 Task: Add the task  Implement a new cybersecurity system for an organization's IT infrastructure to the section API Documentation Sprint in the project AgileConnection and add a Due Date to the respective task as 2024/02/14
Action: Mouse moved to (498, 358)
Screenshot: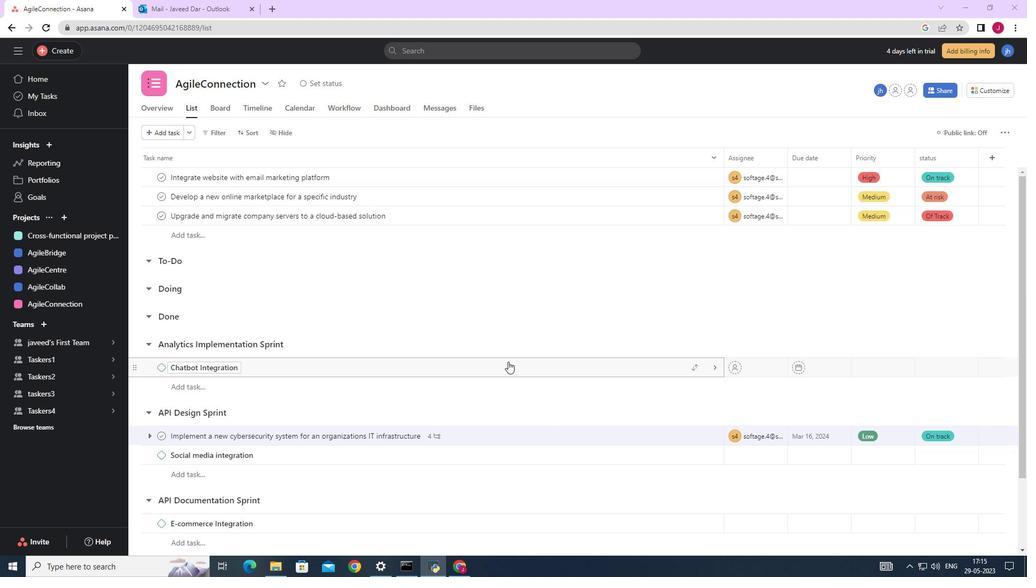 
Action: Mouse scrolled (498, 357) with delta (0, 0)
Screenshot: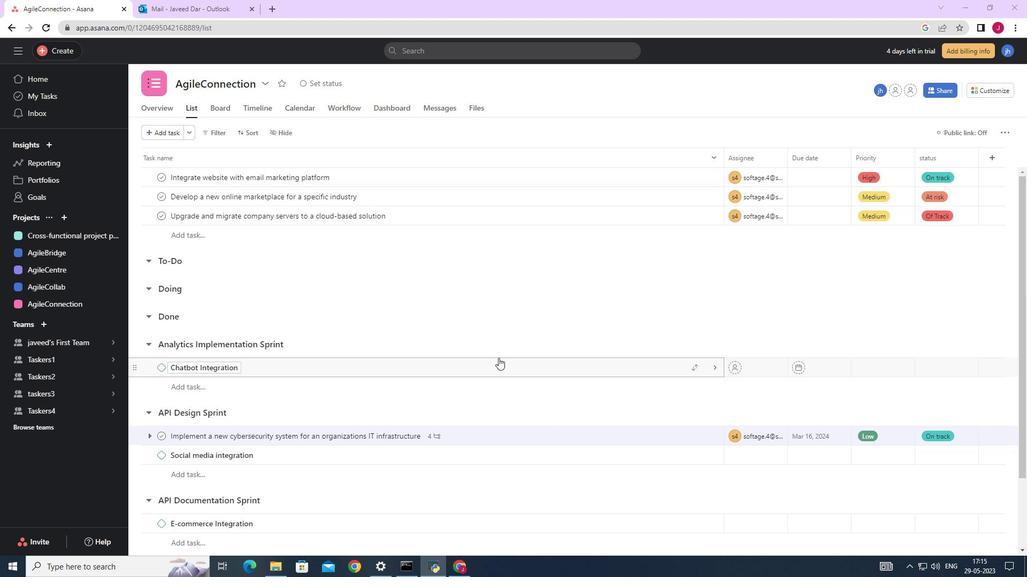
Action: Mouse scrolled (498, 357) with delta (0, 0)
Screenshot: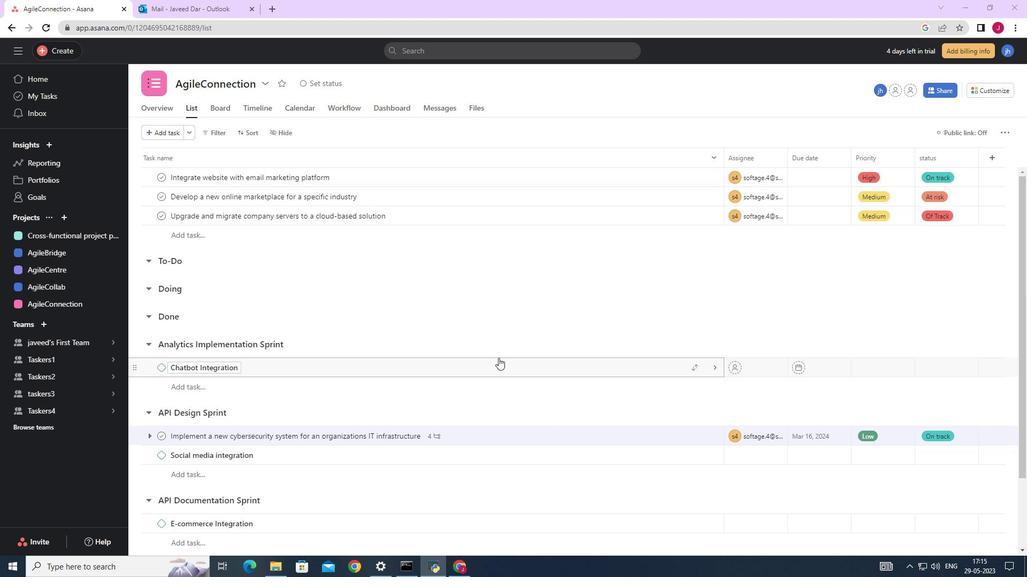 
Action: Mouse moved to (498, 362)
Screenshot: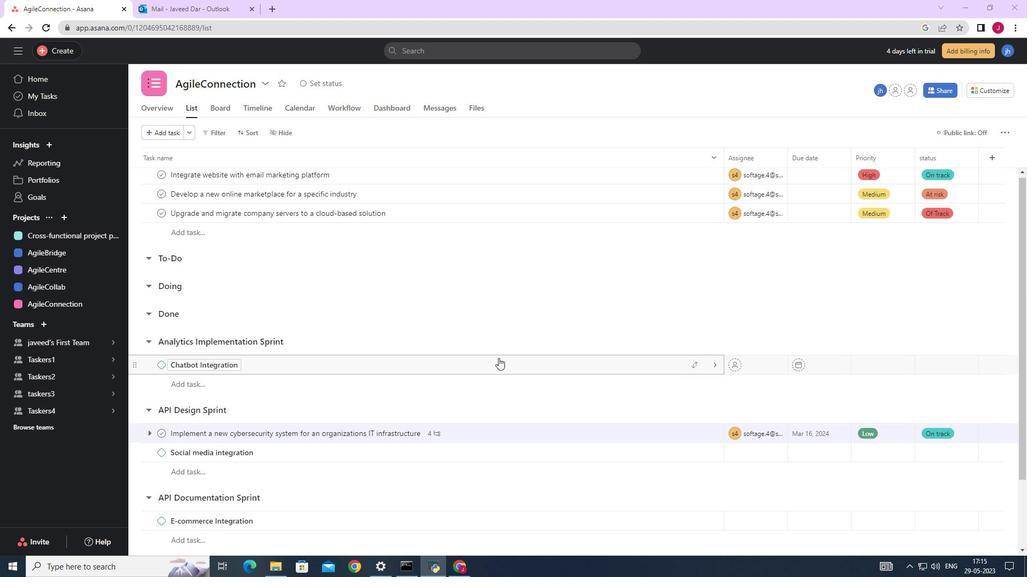 
Action: Mouse scrolled (498, 362) with delta (0, 0)
Screenshot: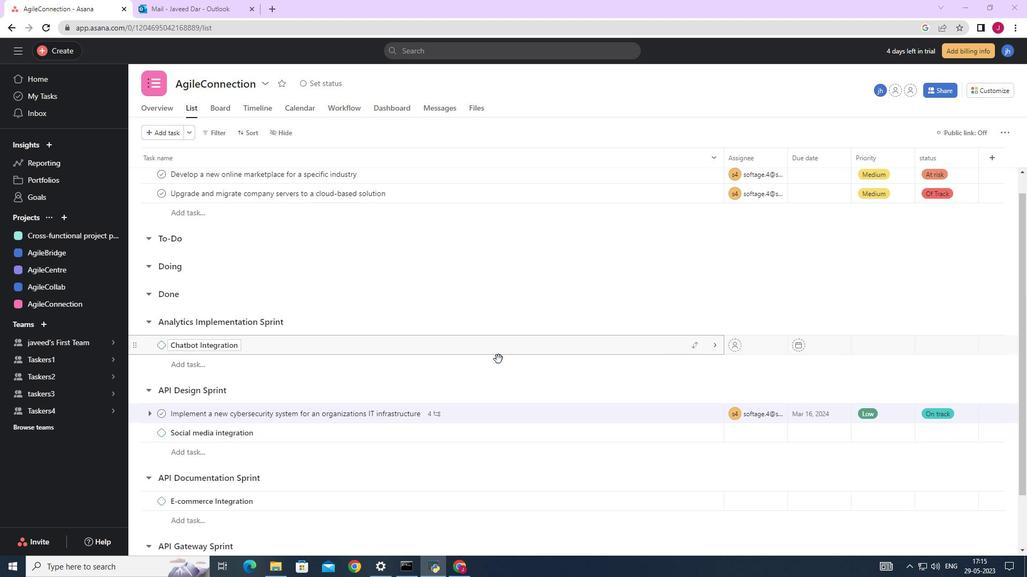 
Action: Mouse scrolled (498, 362) with delta (0, 0)
Screenshot: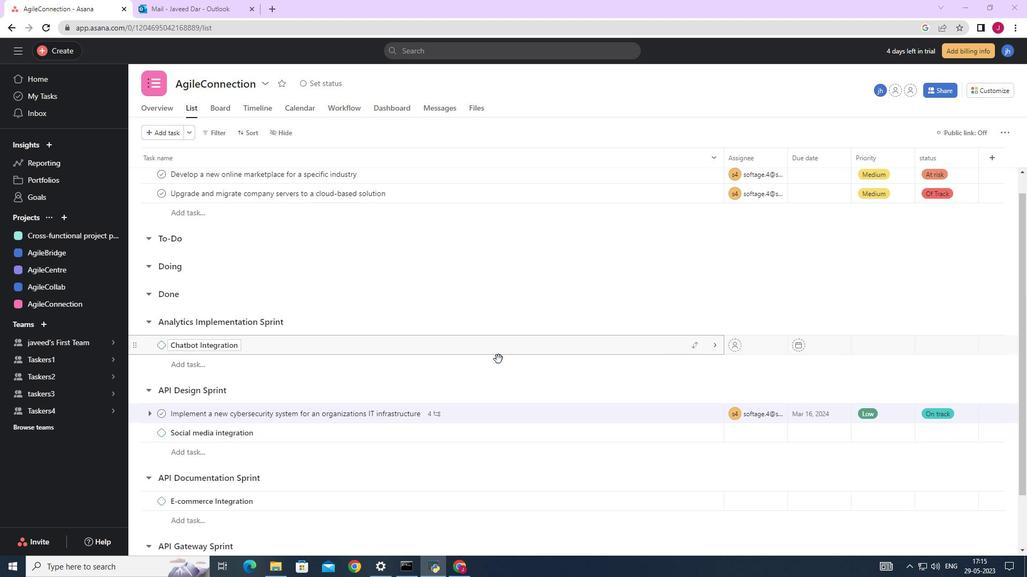 
Action: Mouse moved to (499, 364)
Screenshot: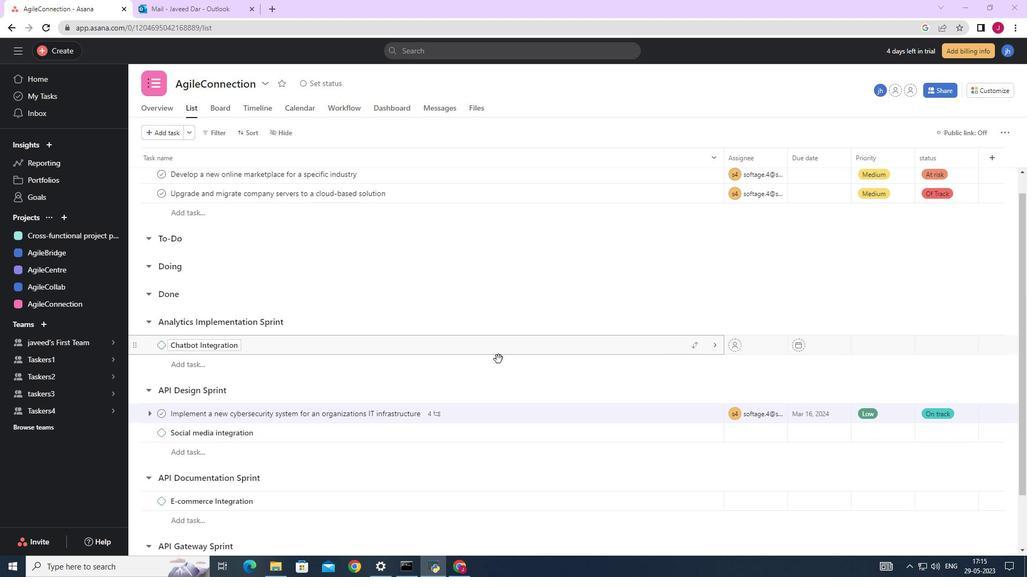 
Action: Mouse scrolled (499, 363) with delta (0, 0)
Screenshot: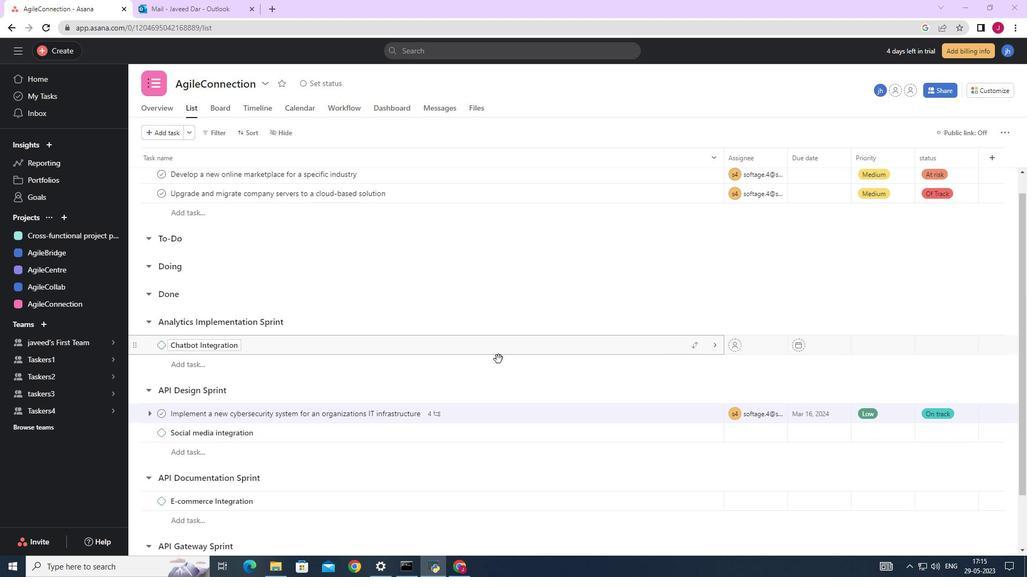 
Action: Mouse moved to (690, 350)
Screenshot: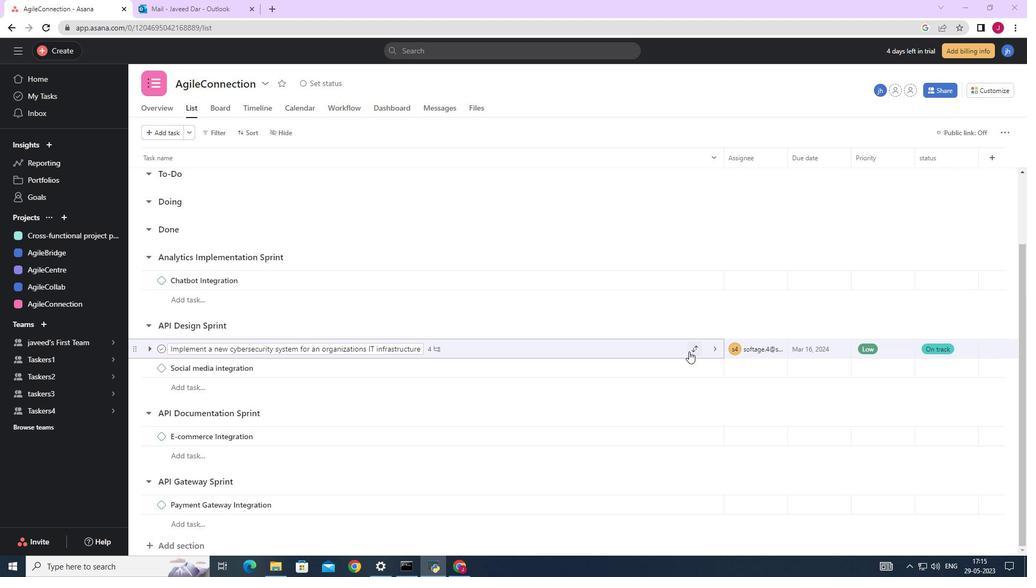 
Action: Mouse pressed left at (690, 350)
Screenshot: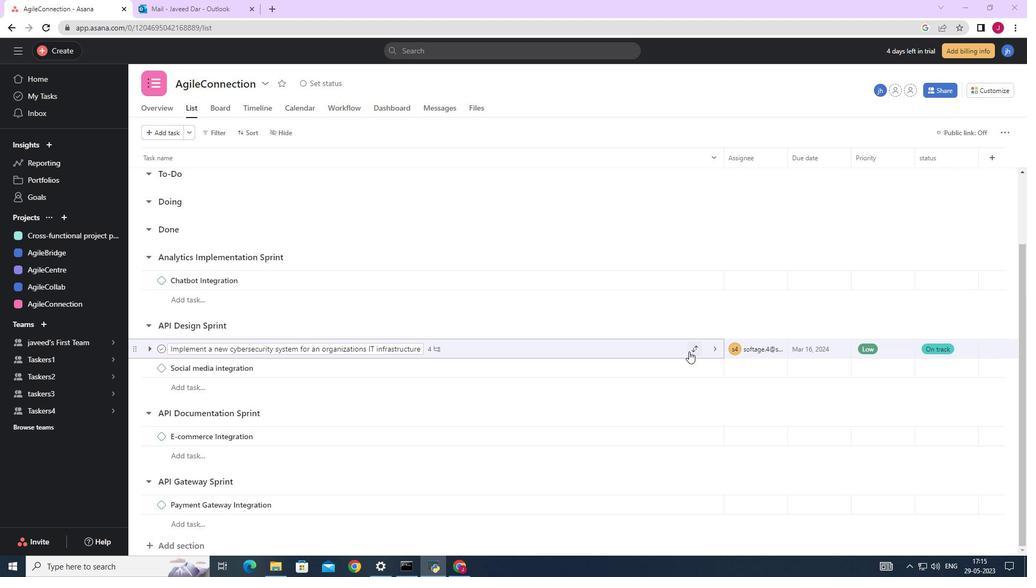 
Action: Mouse moved to (623, 510)
Screenshot: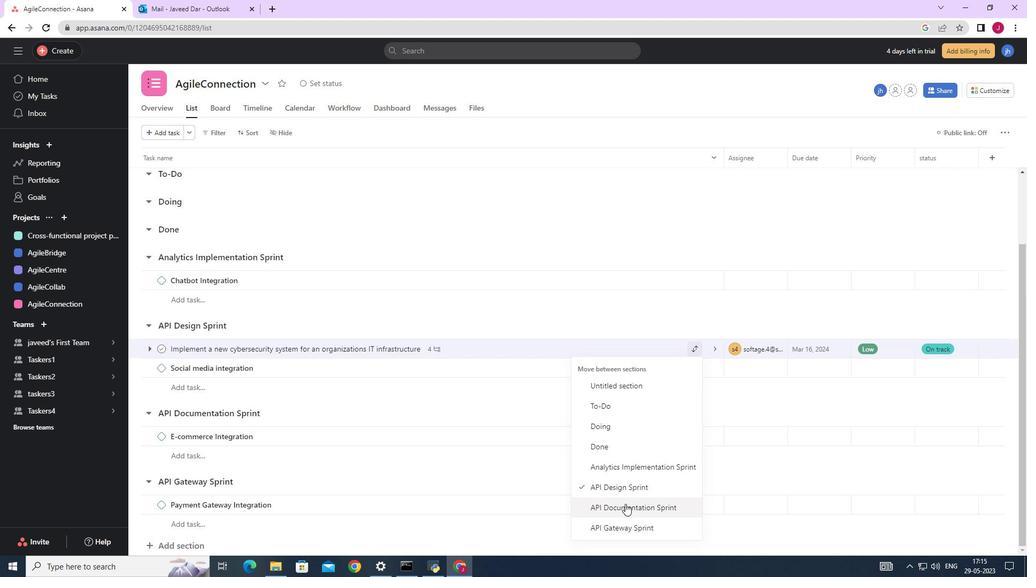 
Action: Mouse pressed left at (623, 510)
Screenshot: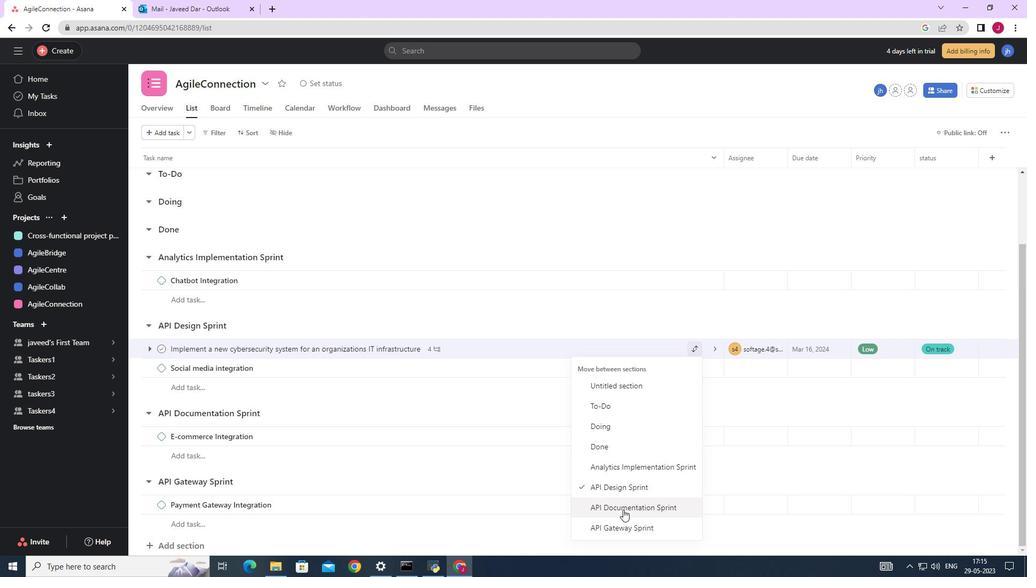 
Action: Mouse moved to (821, 416)
Screenshot: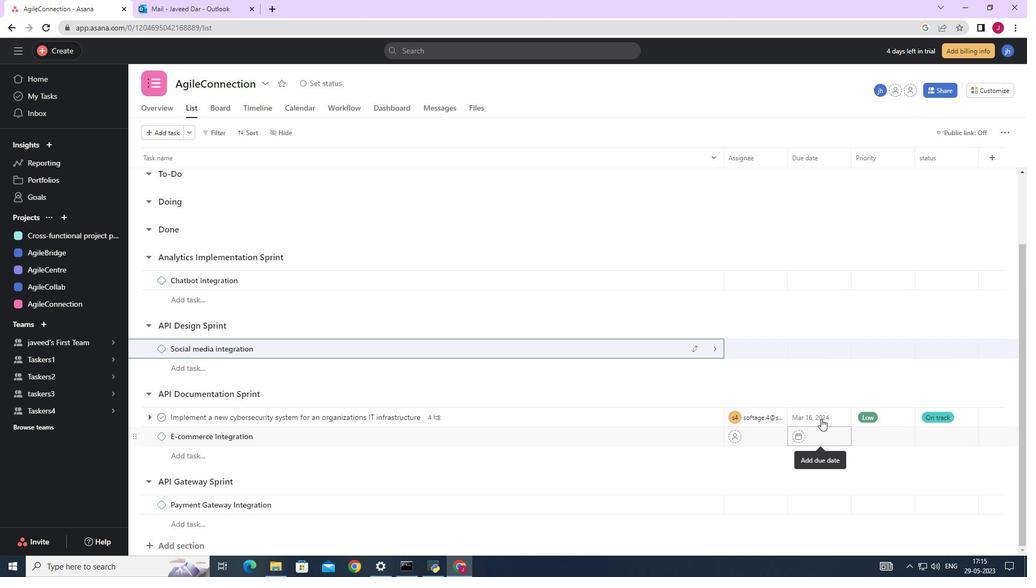 
Action: Mouse pressed left at (821, 416)
Screenshot: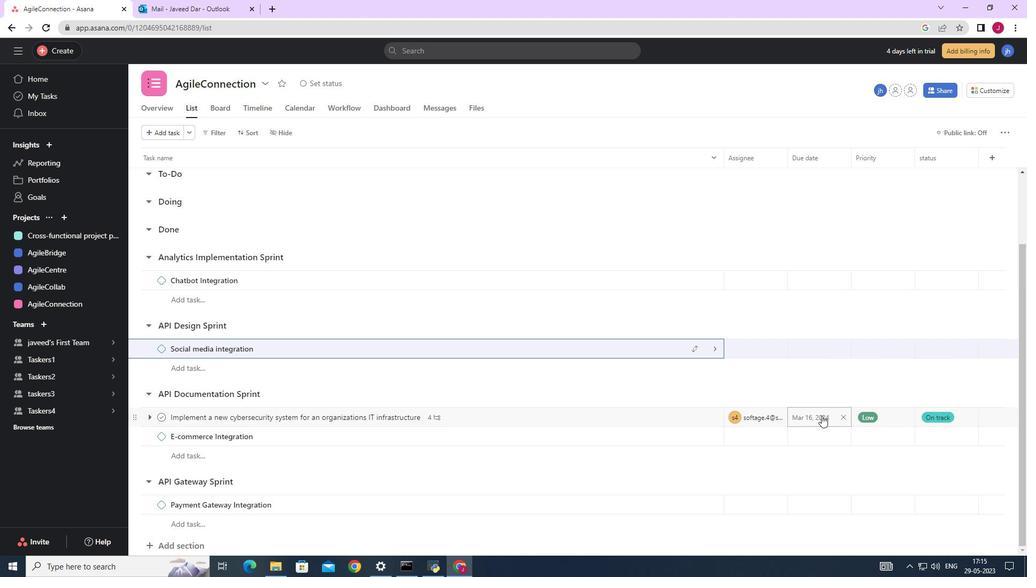 
Action: Mouse moved to (805, 248)
Screenshot: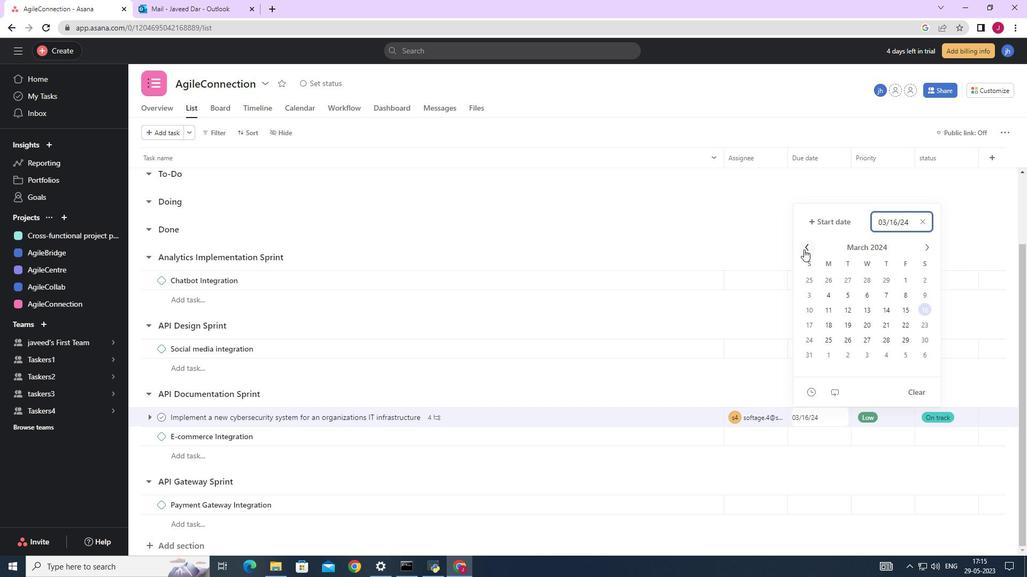 
Action: Mouse pressed left at (805, 248)
Screenshot: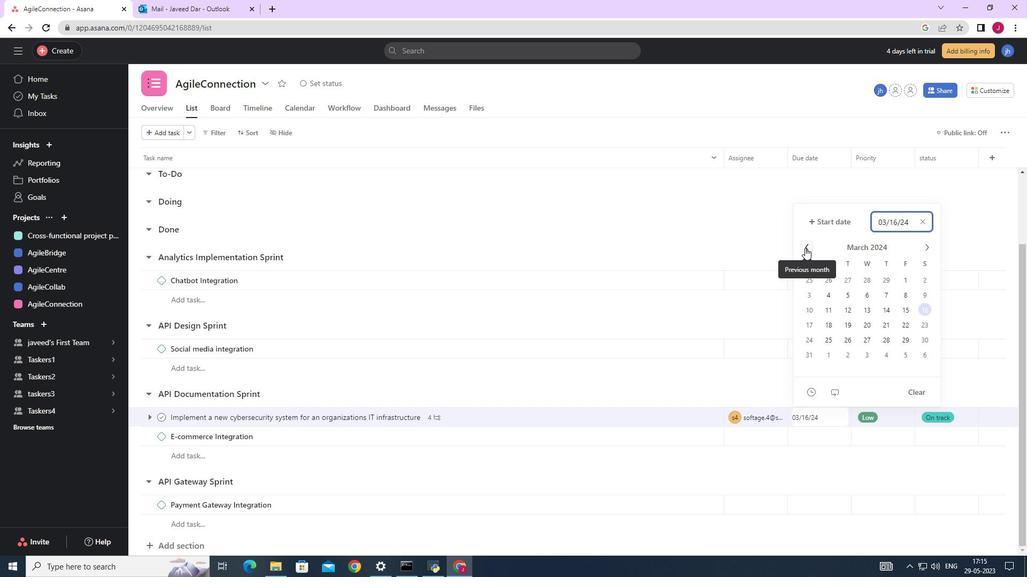 
Action: Mouse pressed left at (805, 248)
Screenshot: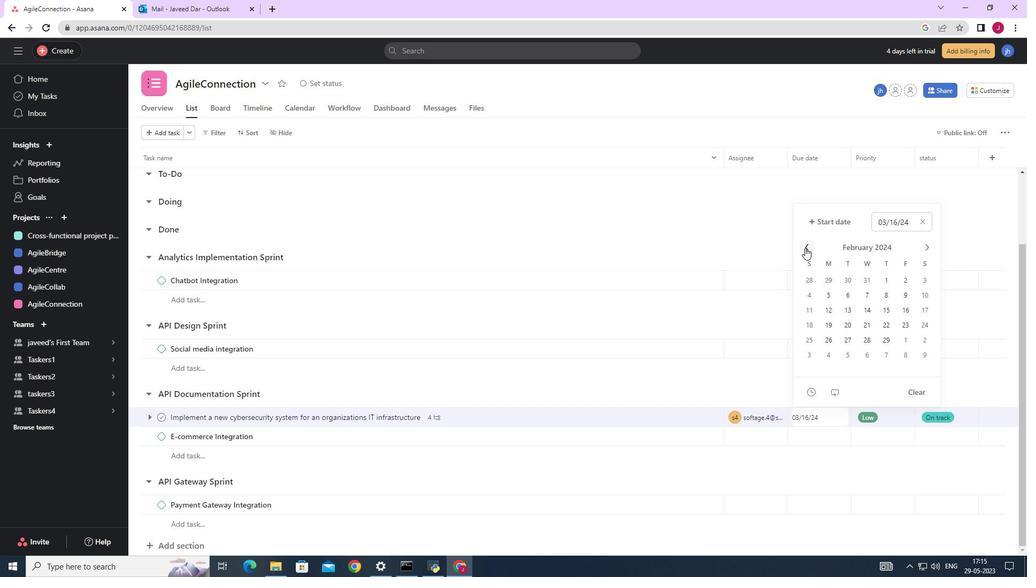 
Action: Mouse moved to (926, 250)
Screenshot: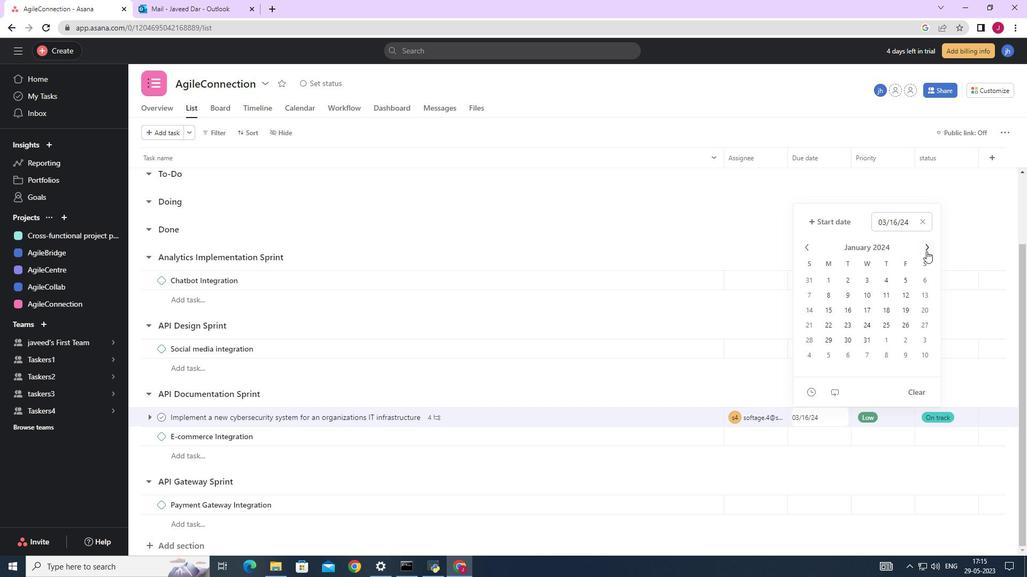 
Action: Mouse pressed left at (926, 250)
Screenshot: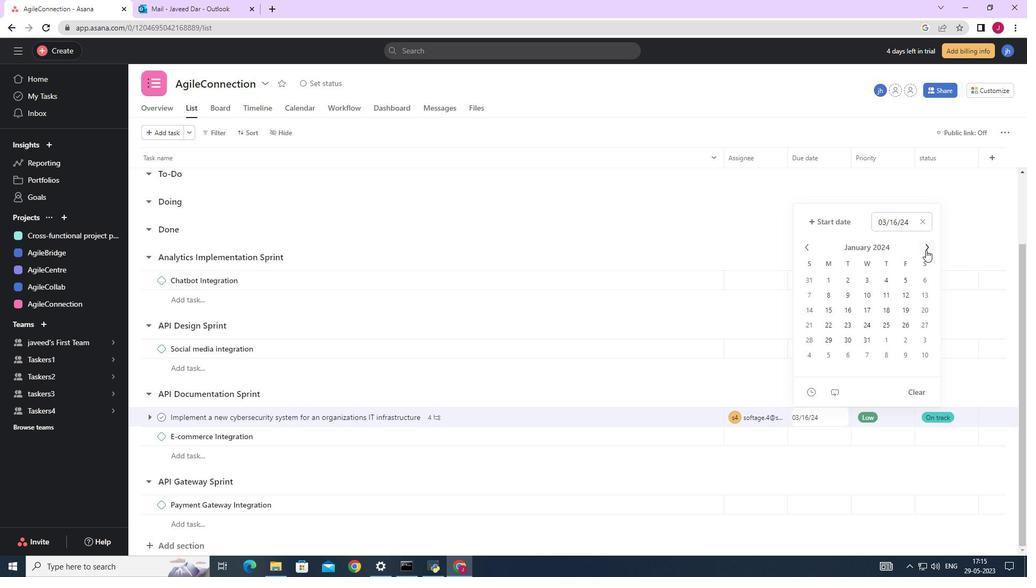 
Action: Mouse moved to (868, 312)
Screenshot: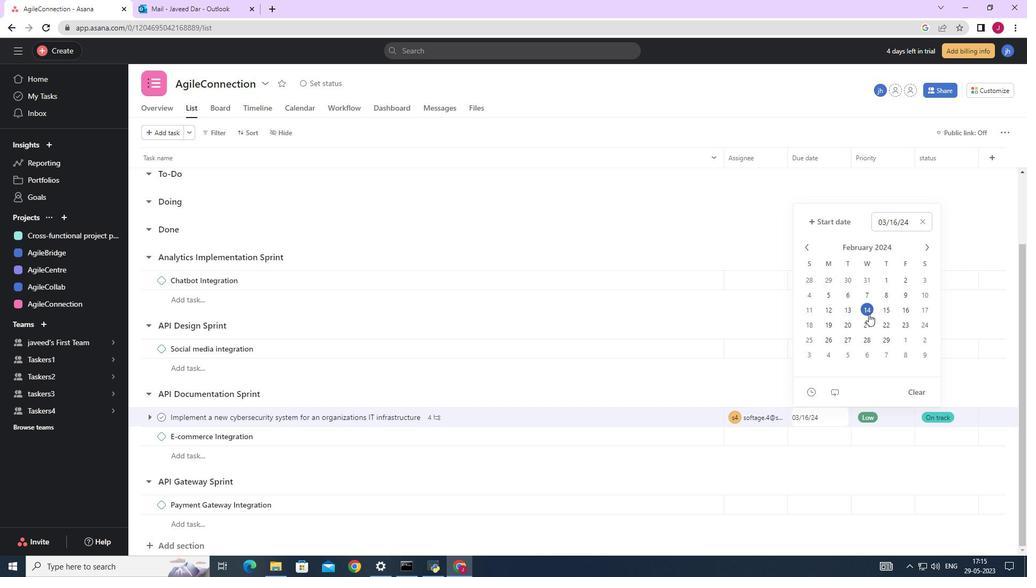 
Action: Mouse pressed left at (868, 312)
Screenshot: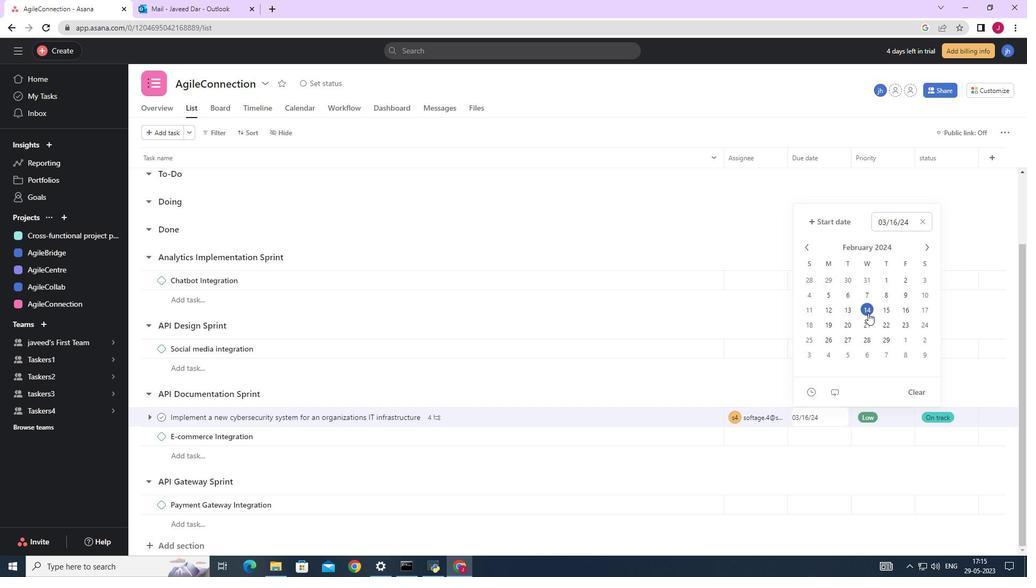 
Action: Mouse moved to (934, 312)
Screenshot: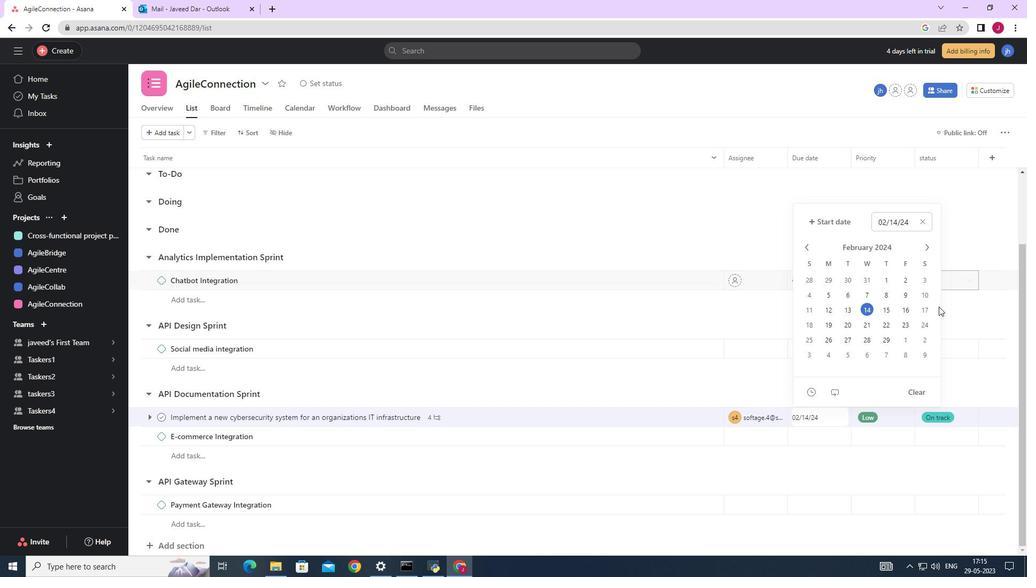 
Action: Mouse scrolled (934, 311) with delta (0, 0)
Screenshot: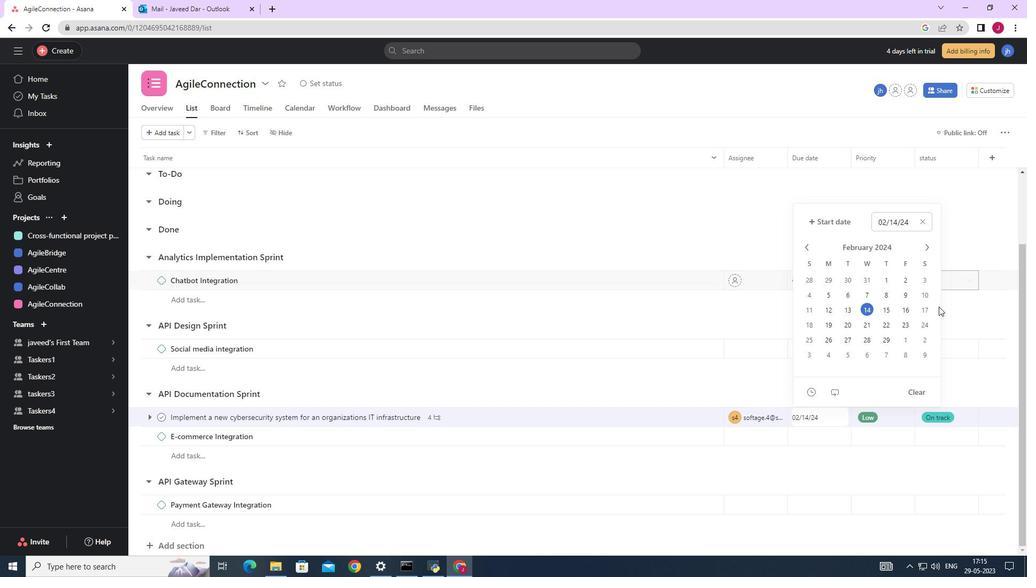 
Action: Mouse moved to (932, 315)
Screenshot: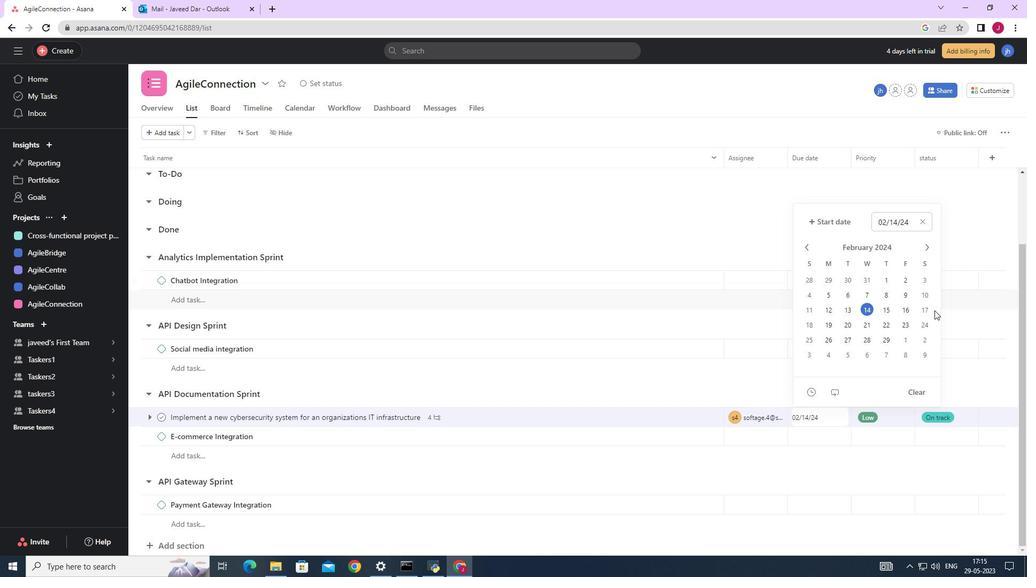 
Action: Mouse scrolled (932, 314) with delta (0, 0)
Screenshot: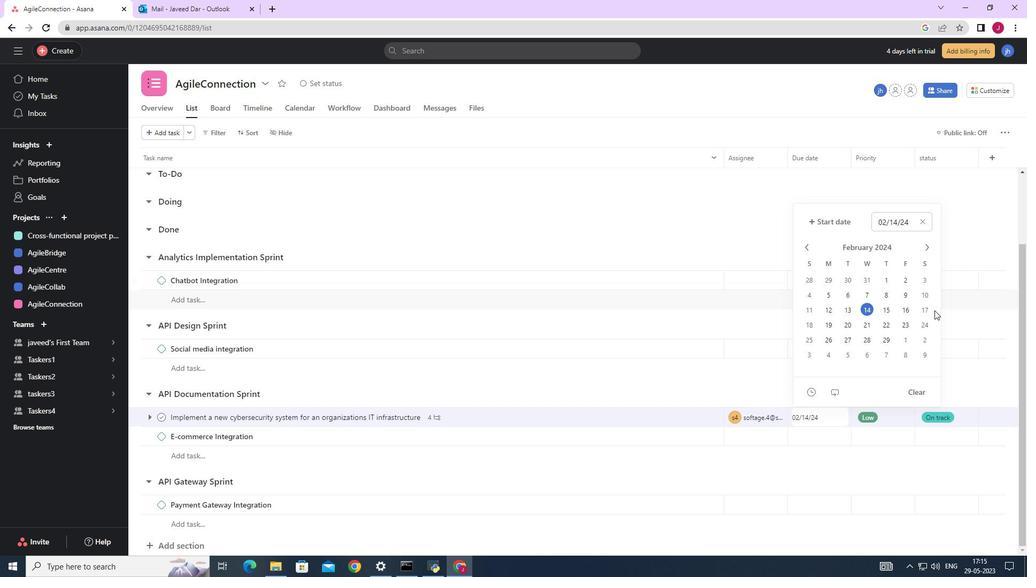 
Action: Mouse moved to (931, 316)
Screenshot: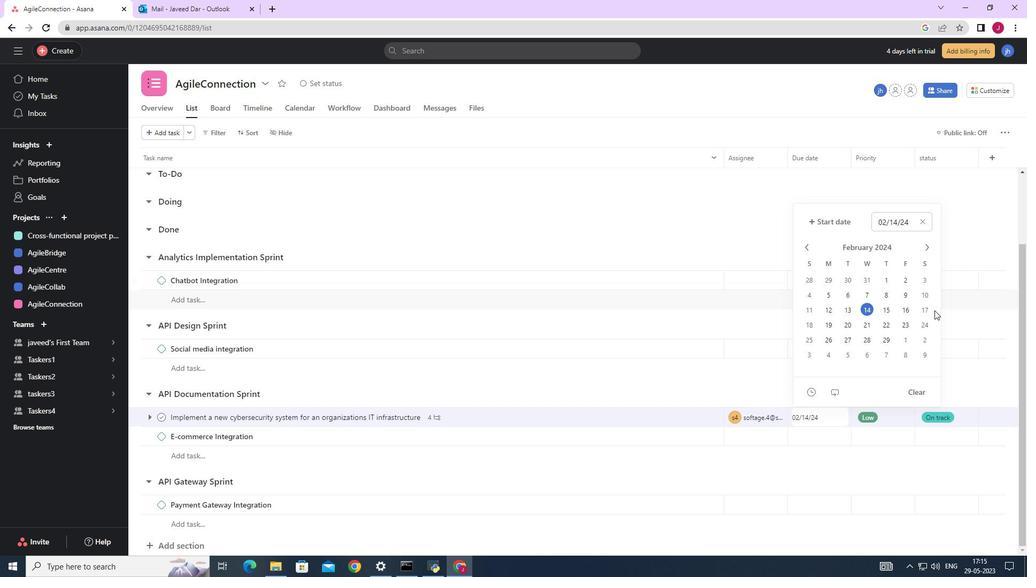 
Action: Mouse scrolled (931, 315) with delta (0, 0)
Screenshot: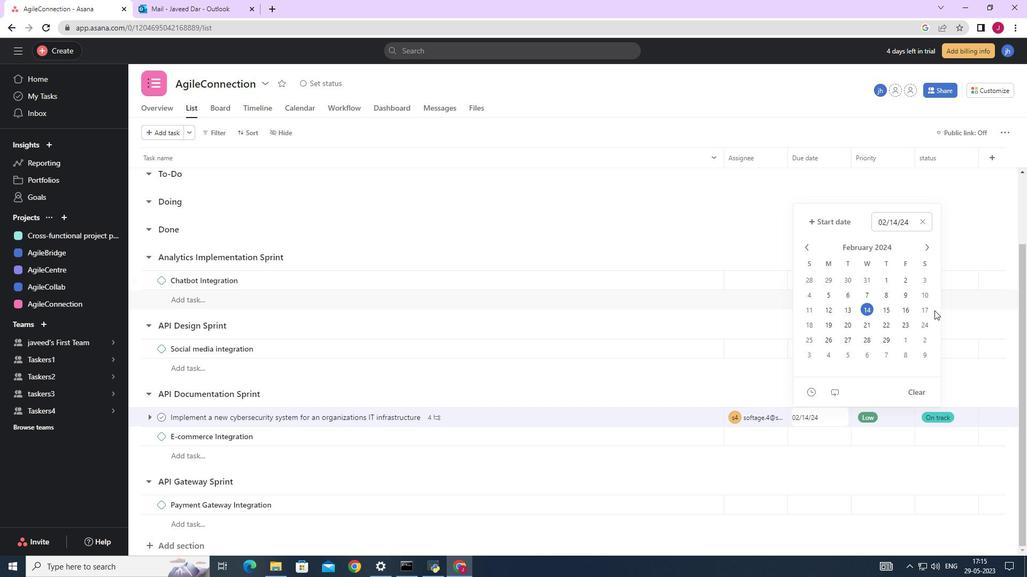 
Action: Mouse moved to (976, 239)
Screenshot: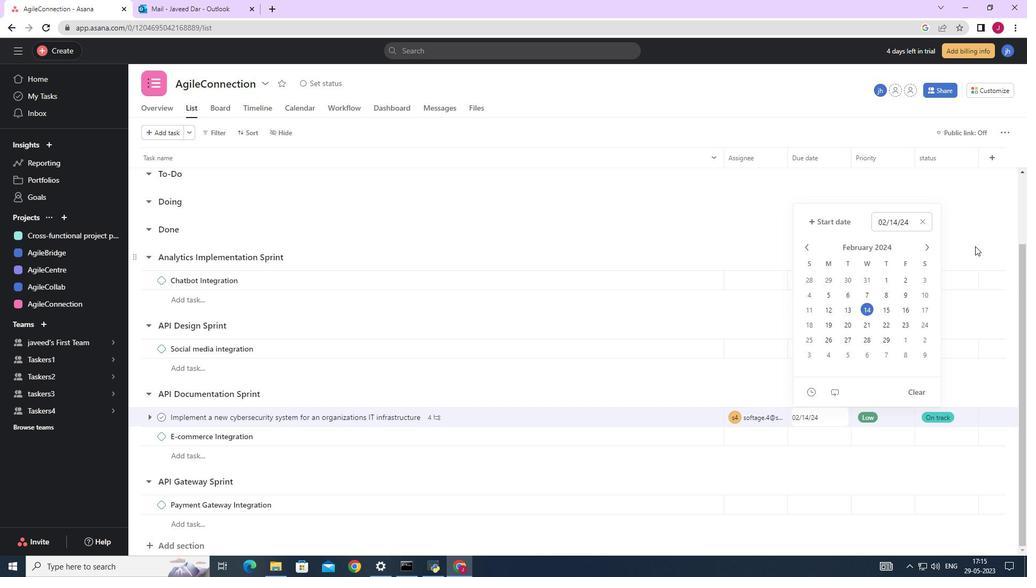 
Action: Mouse pressed left at (976, 239)
Screenshot: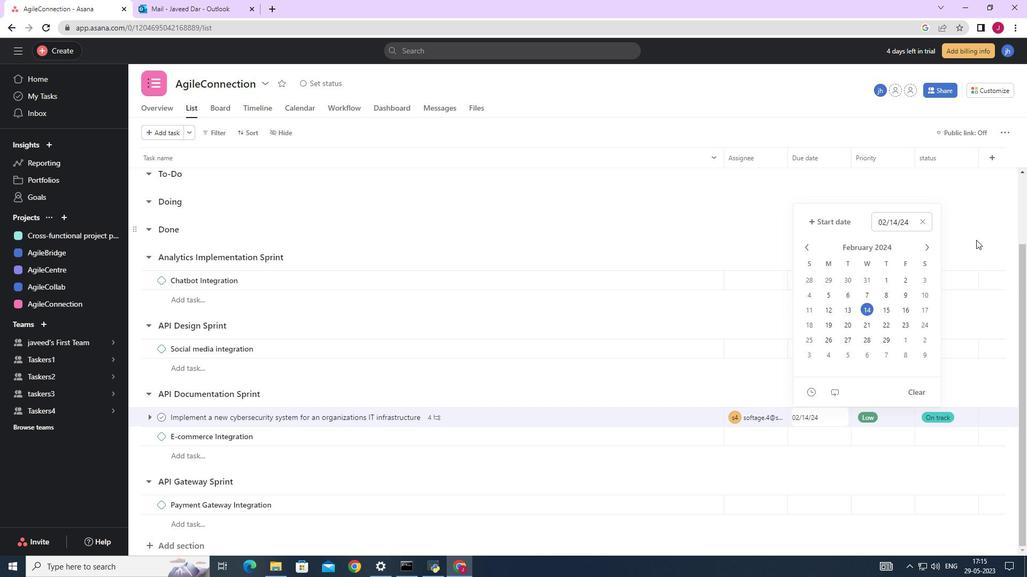 
Action: Mouse moved to (679, 377)
Screenshot: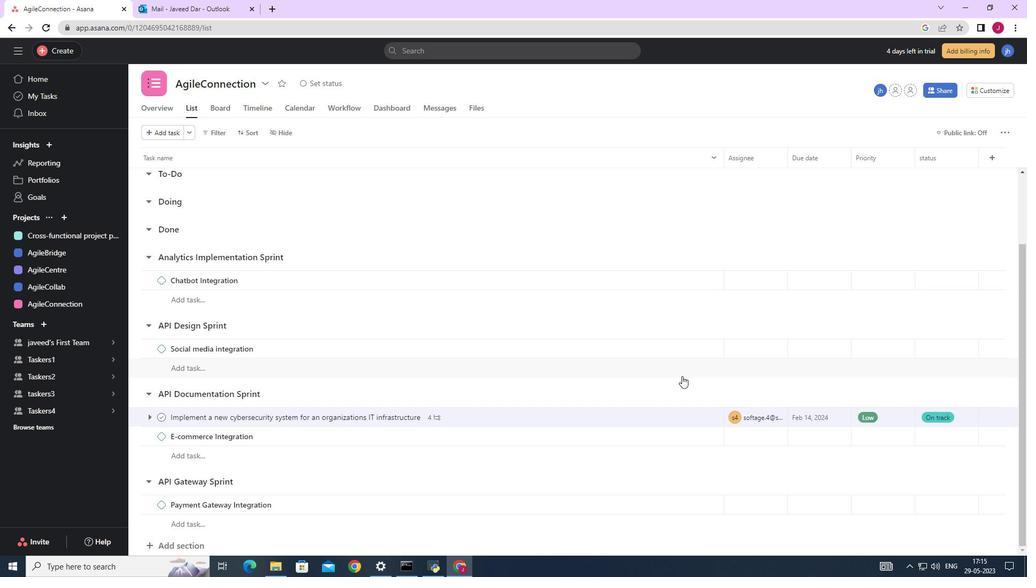 
